 Task: Create a section Lightning Leaders and in the section, add a milestone Business Continuity Management System (BCMS) Implementation in the project BridgeTech
Action: Mouse moved to (326, 447)
Screenshot: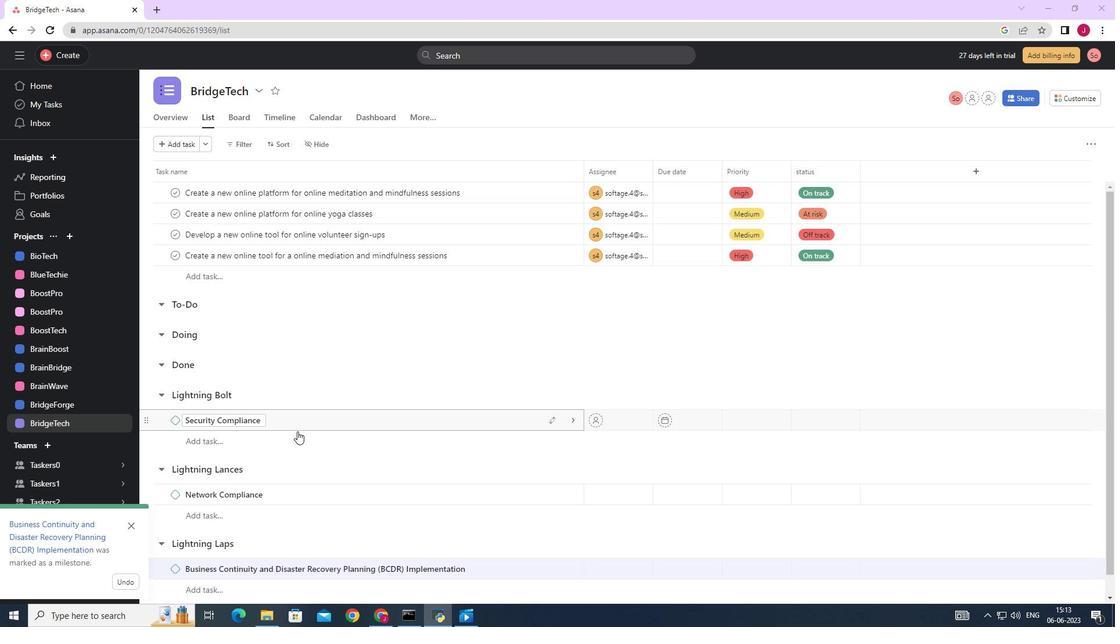 
Action: Mouse scrolled (326, 447) with delta (0, 0)
Screenshot: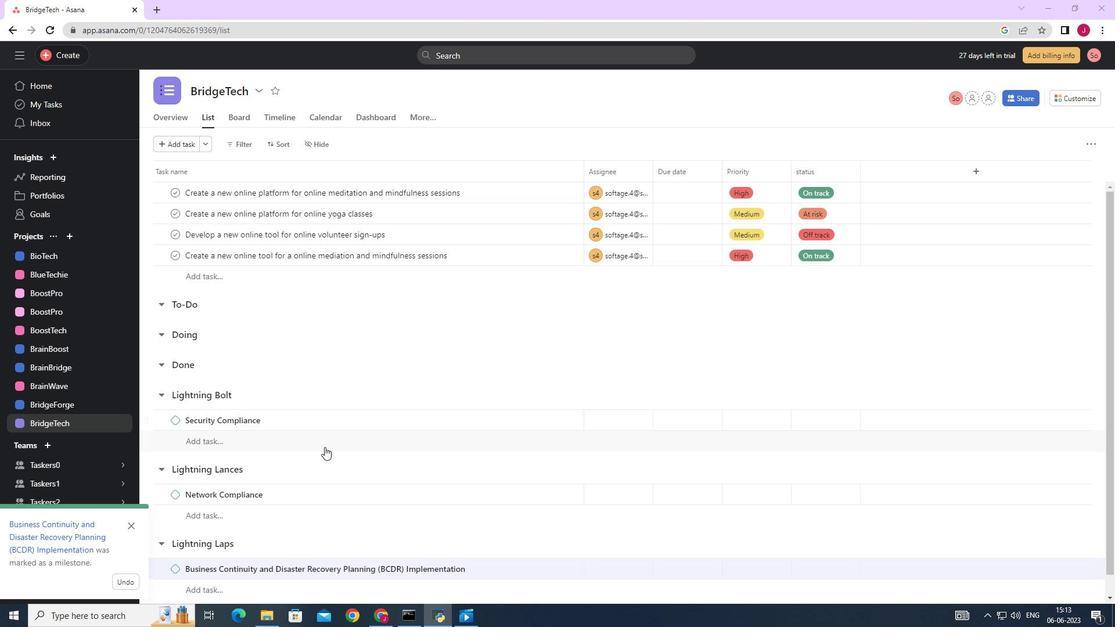 
Action: Mouse scrolled (326, 447) with delta (0, 0)
Screenshot: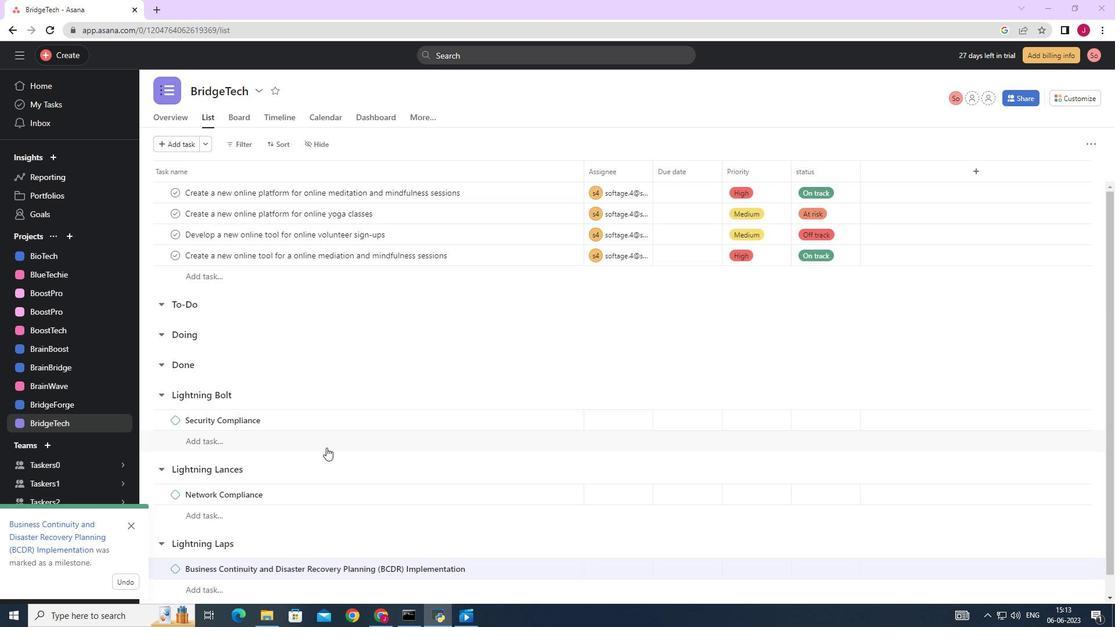 
Action: Mouse scrolled (326, 447) with delta (0, 0)
Screenshot: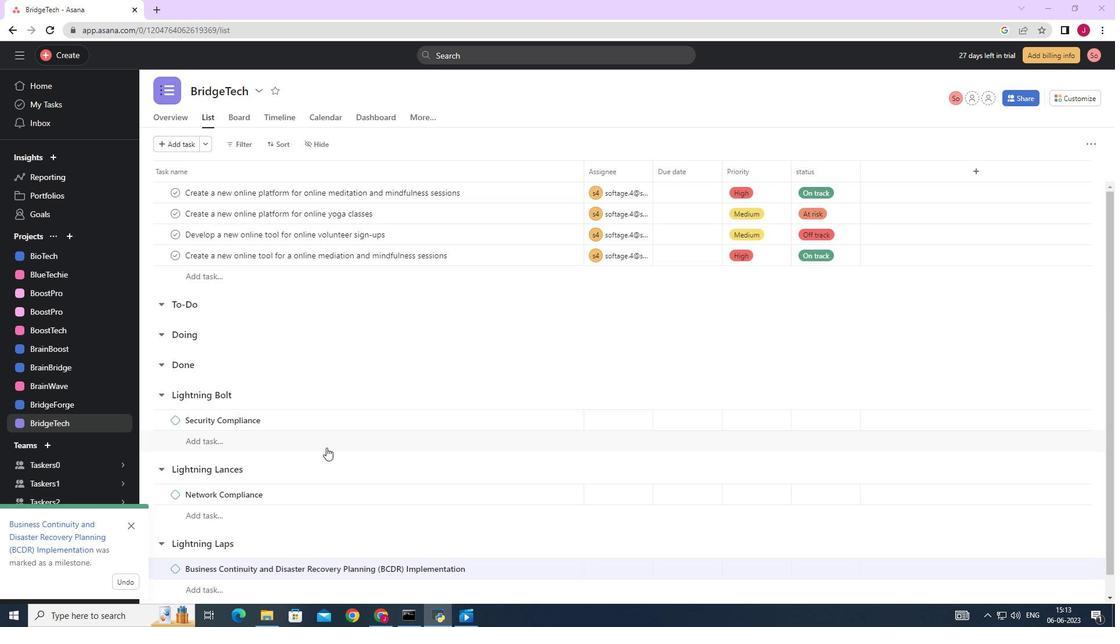 
Action: Mouse scrolled (326, 447) with delta (0, 0)
Screenshot: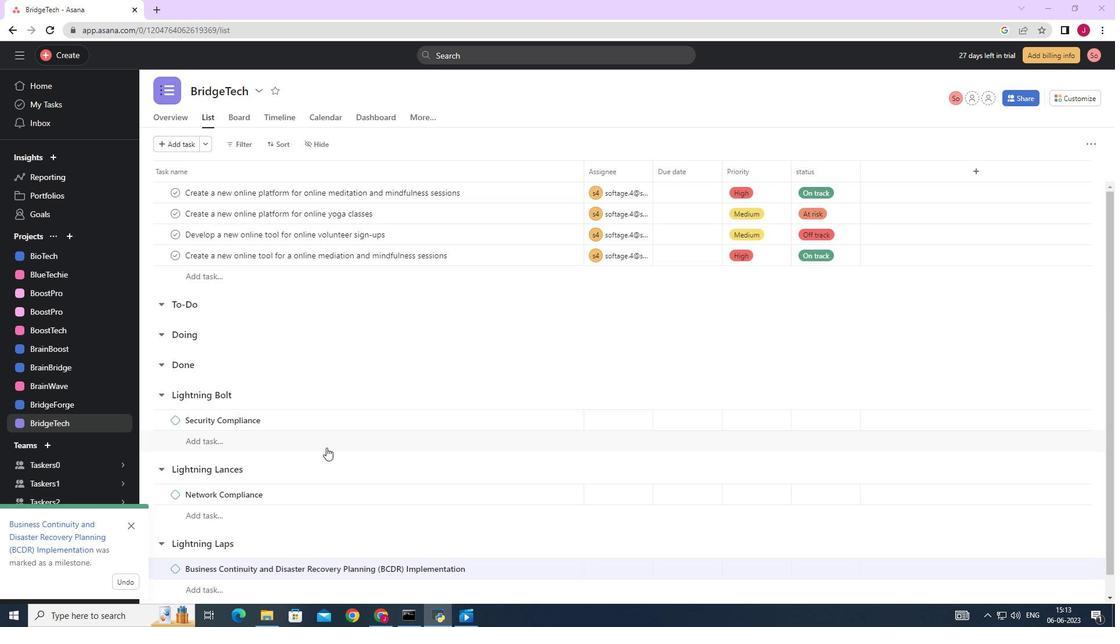 
Action: Mouse moved to (323, 451)
Screenshot: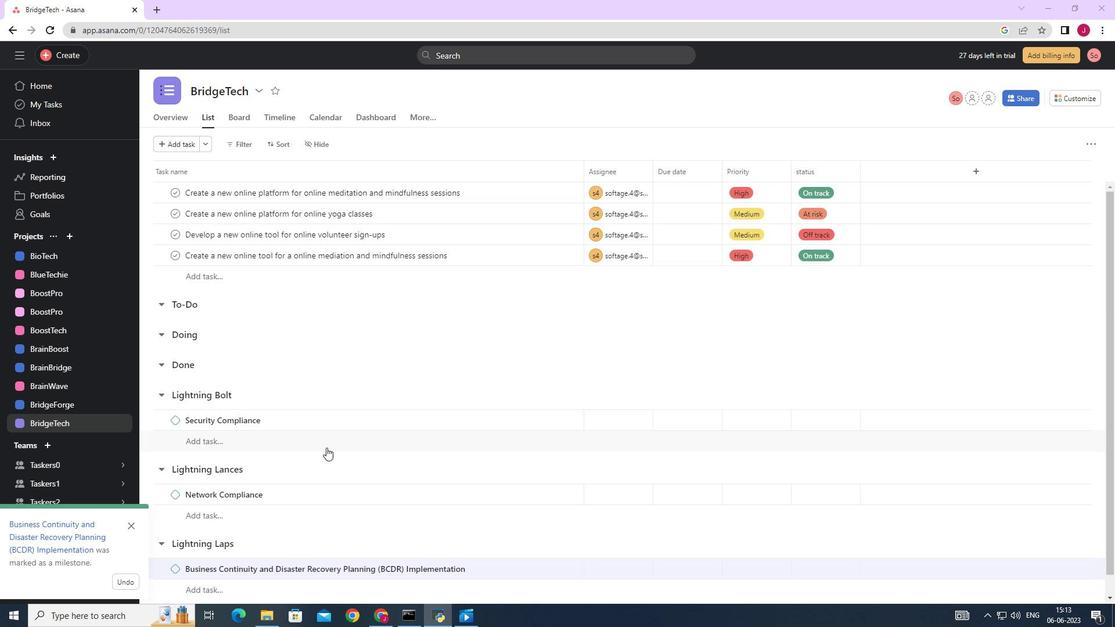 
Action: Mouse scrolled (325, 449) with delta (0, 0)
Screenshot: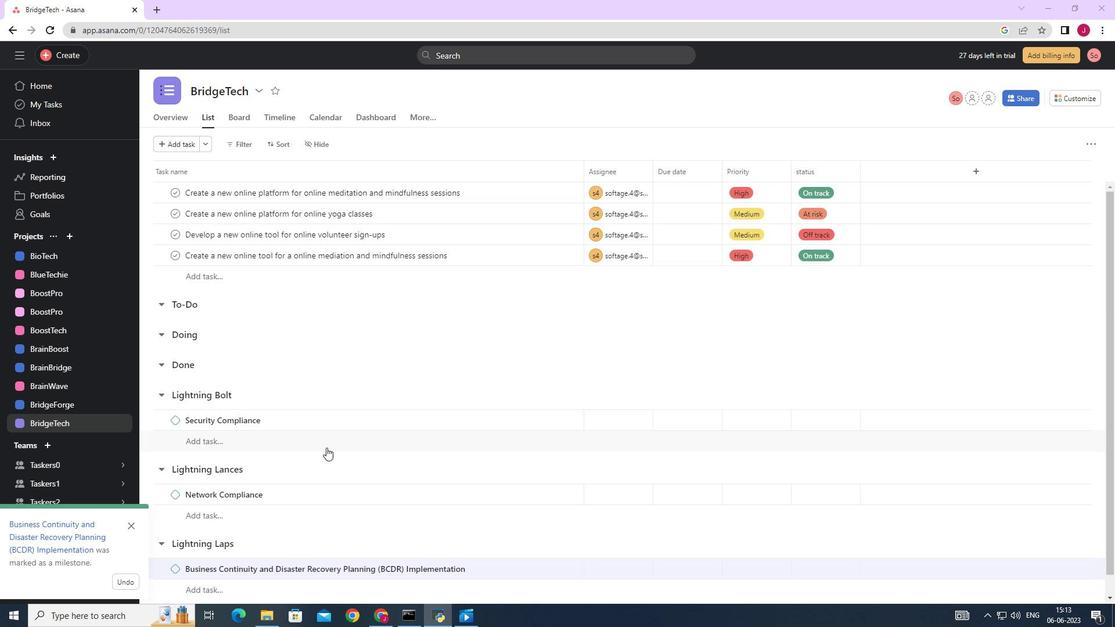 
Action: Mouse moved to (132, 526)
Screenshot: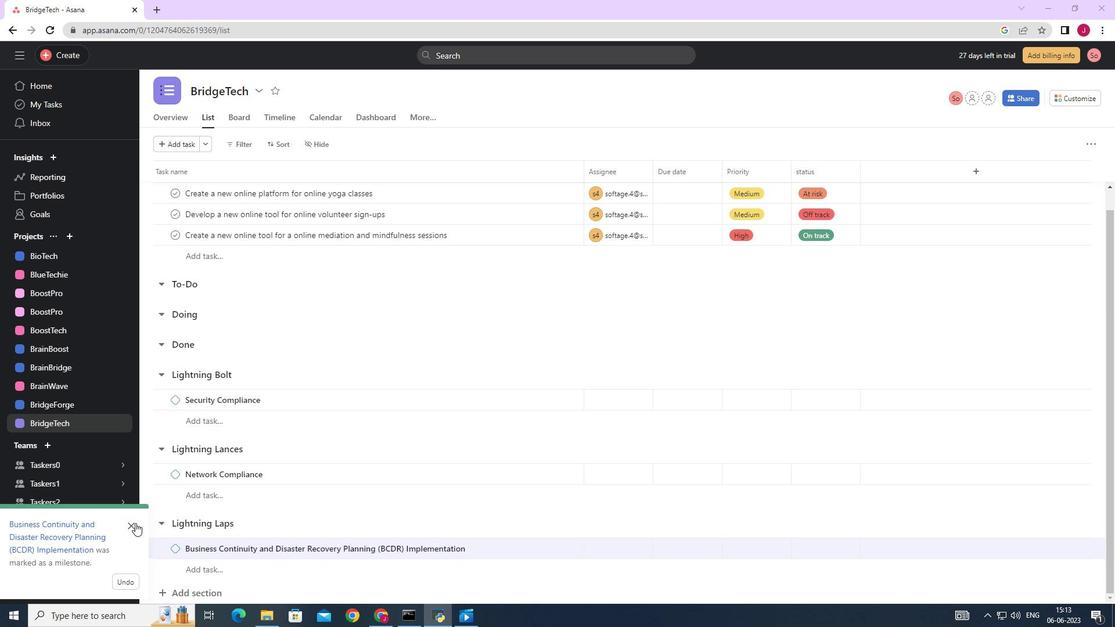 
Action: Mouse pressed left at (132, 526)
Screenshot: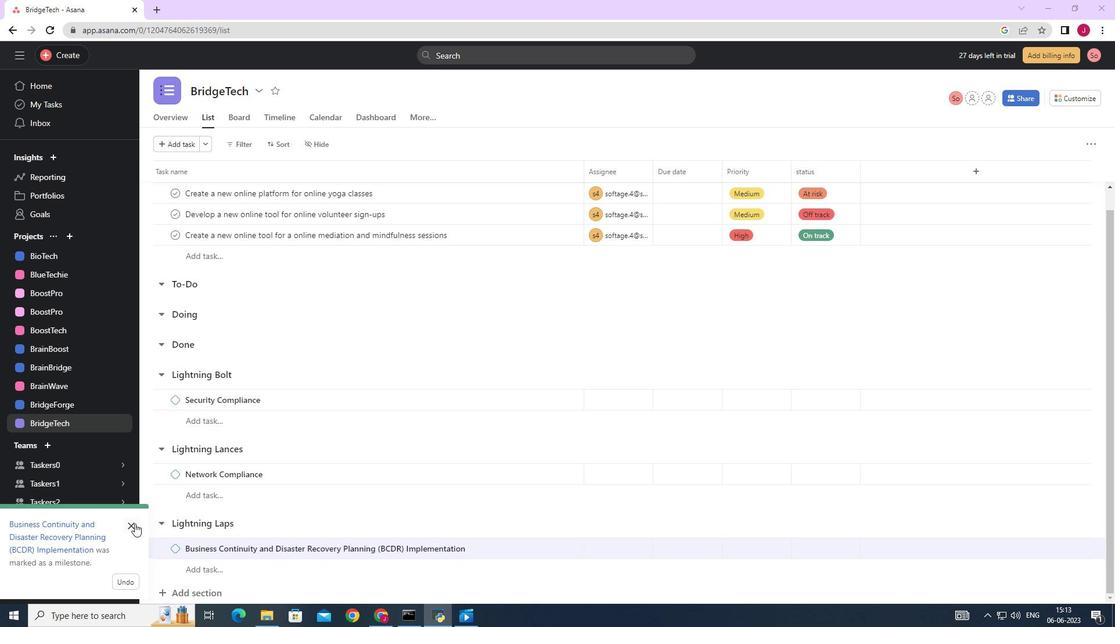 
Action: Mouse moved to (293, 447)
Screenshot: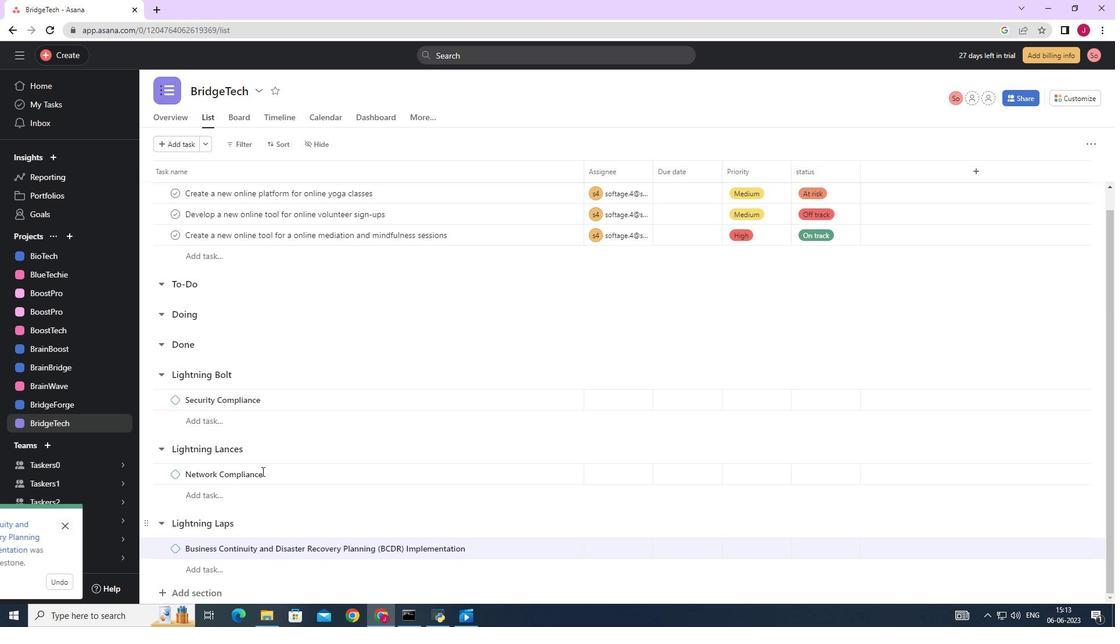 
Action: Mouse scrolled (293, 446) with delta (0, 0)
Screenshot: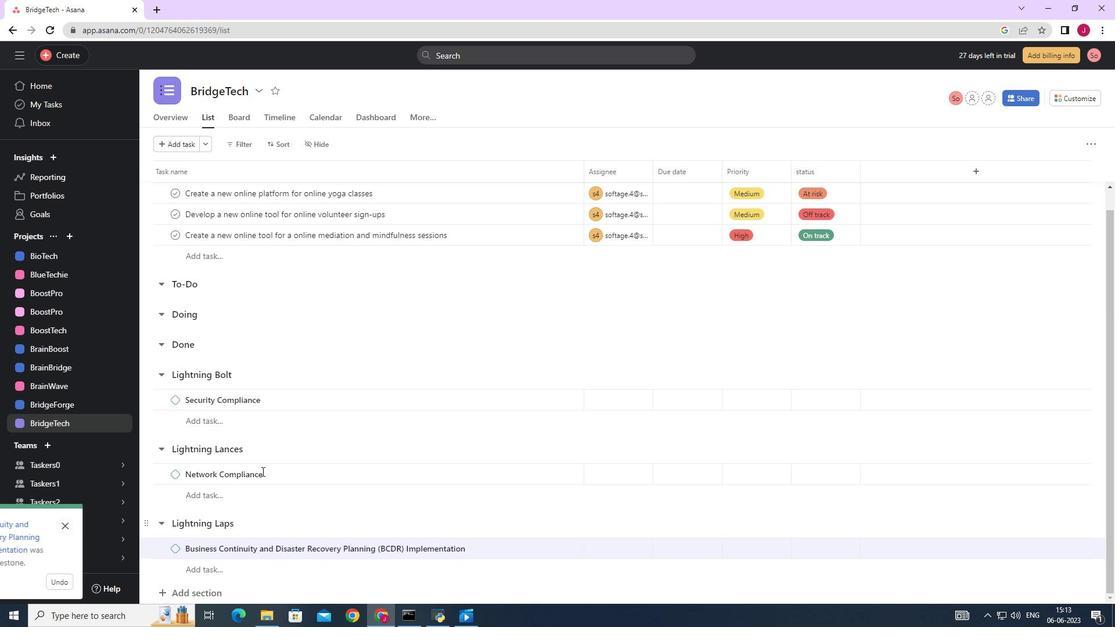 
Action: Mouse scrolled (293, 446) with delta (0, 0)
Screenshot: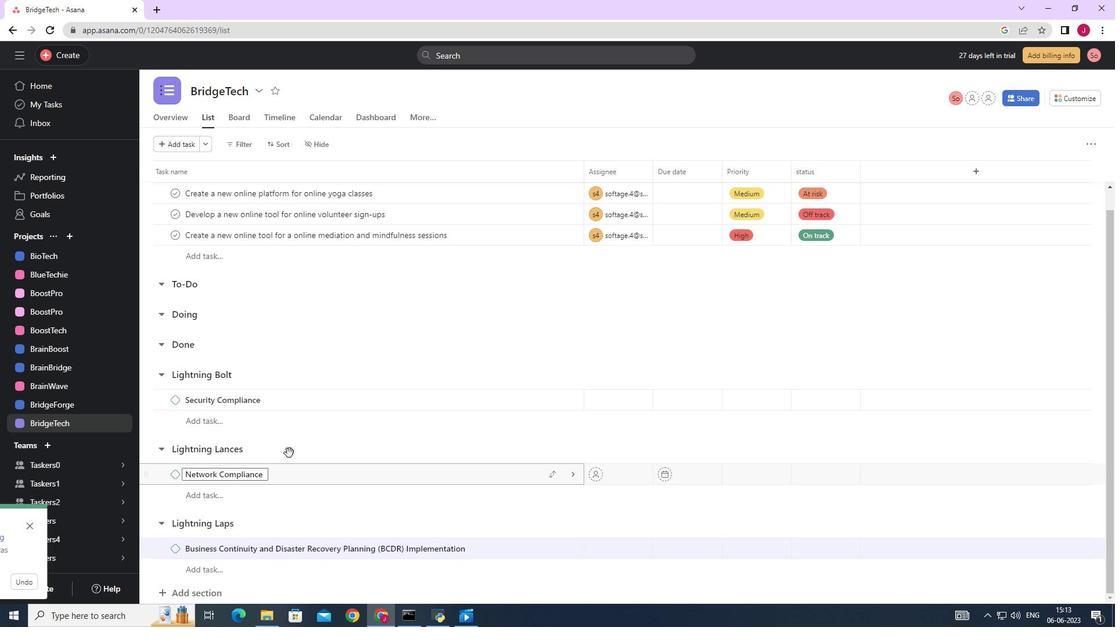 
Action: Mouse scrolled (293, 446) with delta (0, 0)
Screenshot: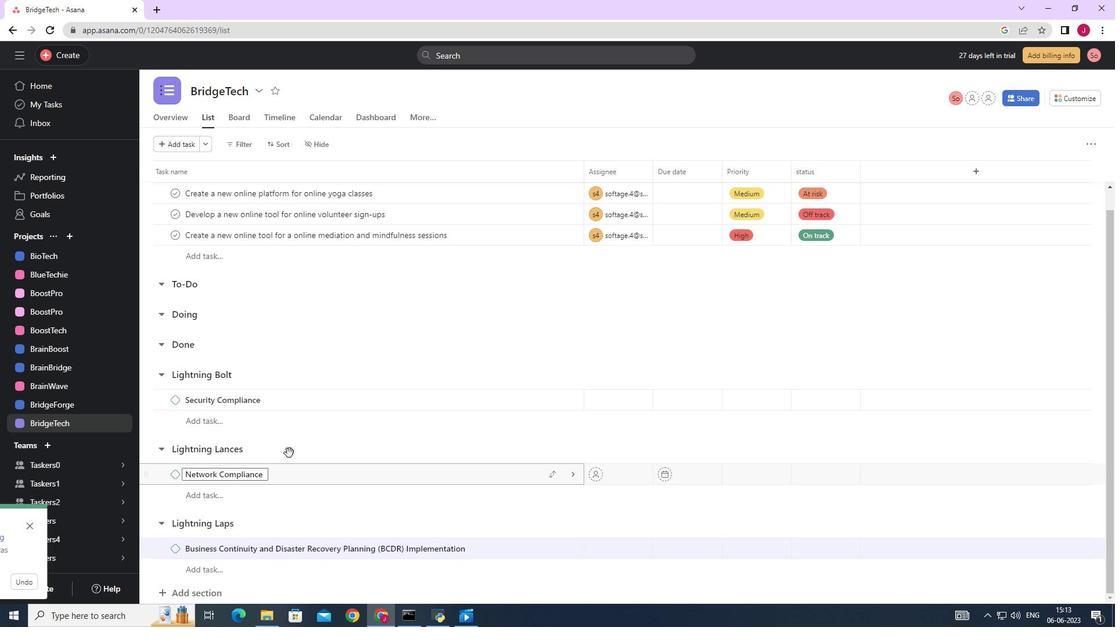 
Action: Mouse scrolled (293, 446) with delta (0, 0)
Screenshot: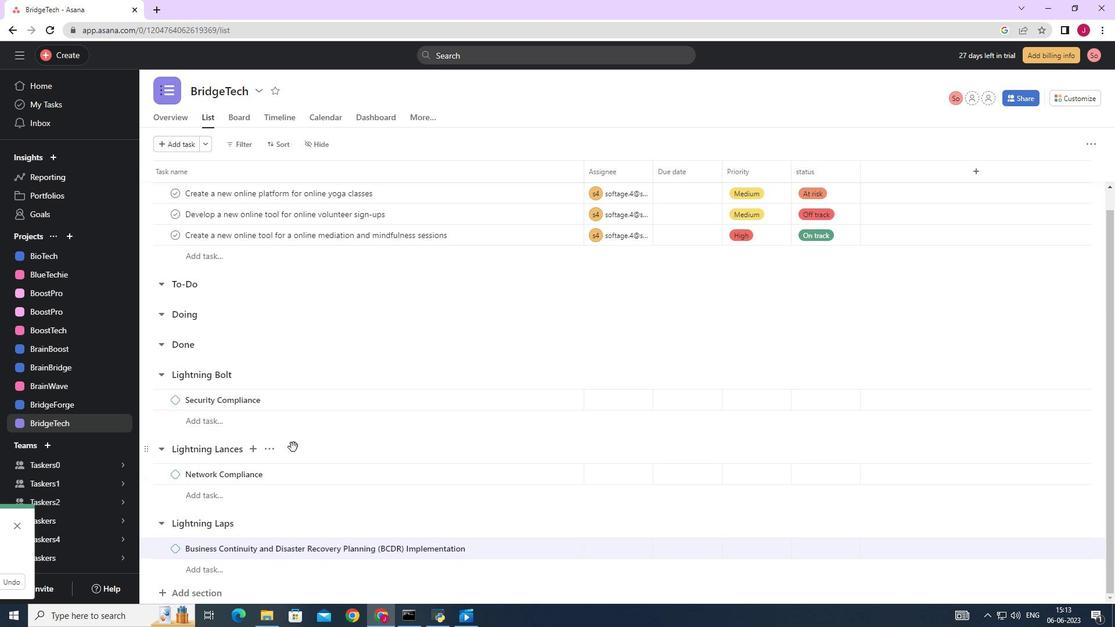 
Action: Mouse scrolled (293, 446) with delta (0, 0)
Screenshot: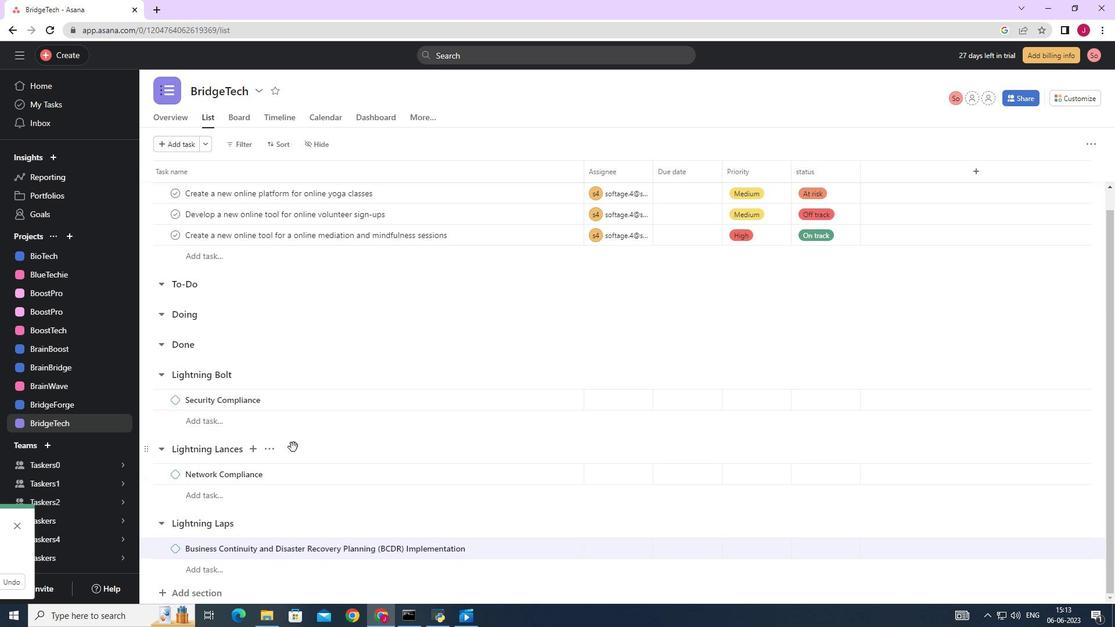 
Action: Mouse scrolled (293, 446) with delta (0, 0)
Screenshot: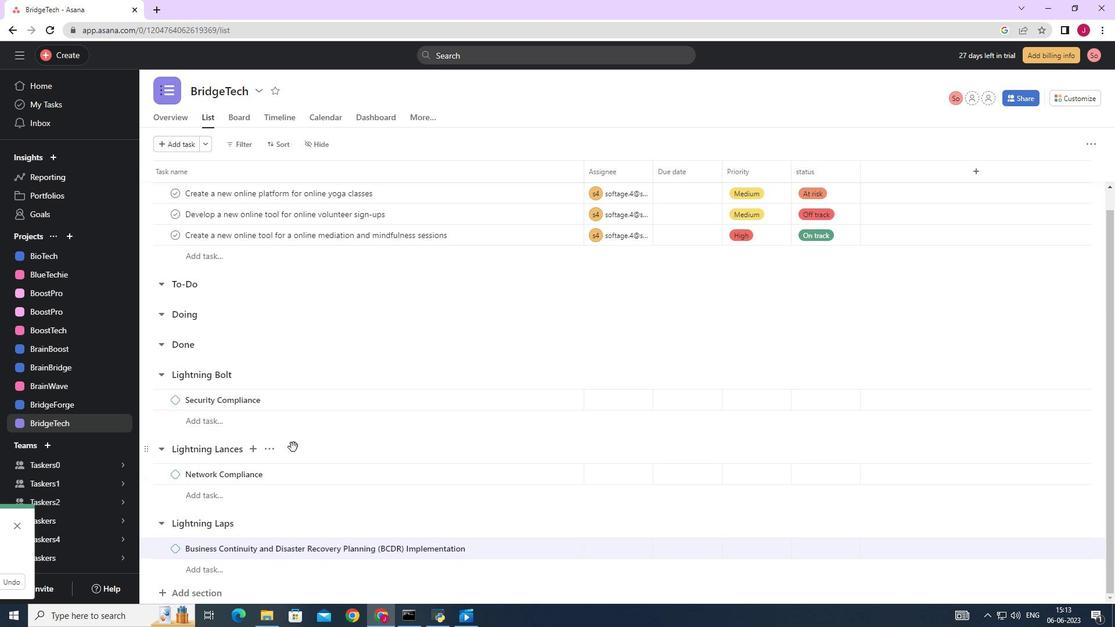 
Action: Mouse moved to (285, 434)
Screenshot: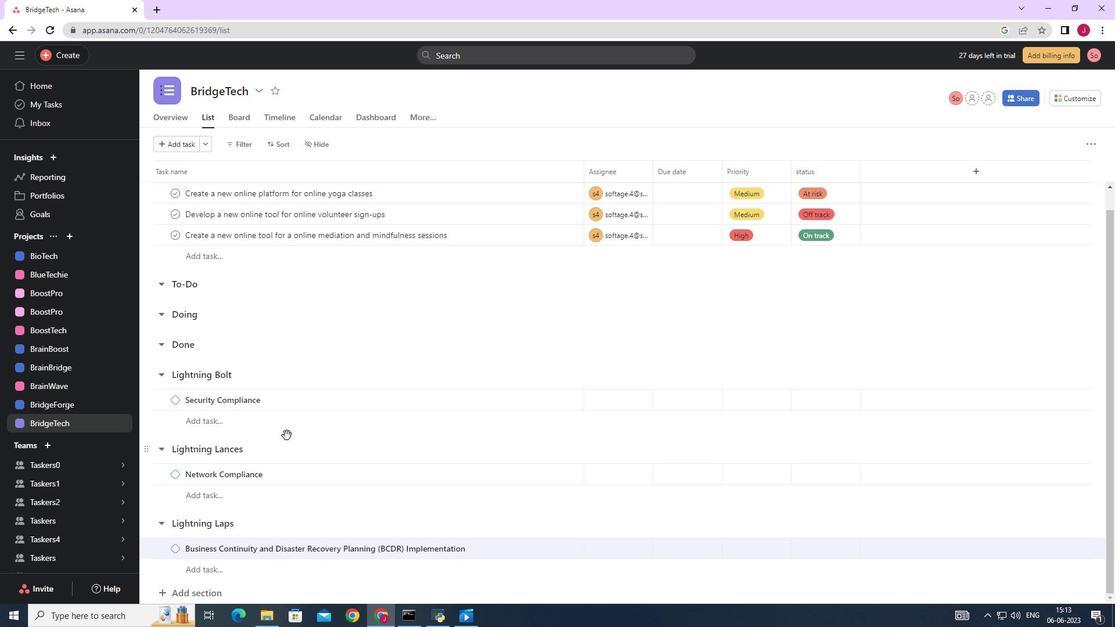 
Action: Mouse scrolled (285, 433) with delta (0, 0)
Screenshot: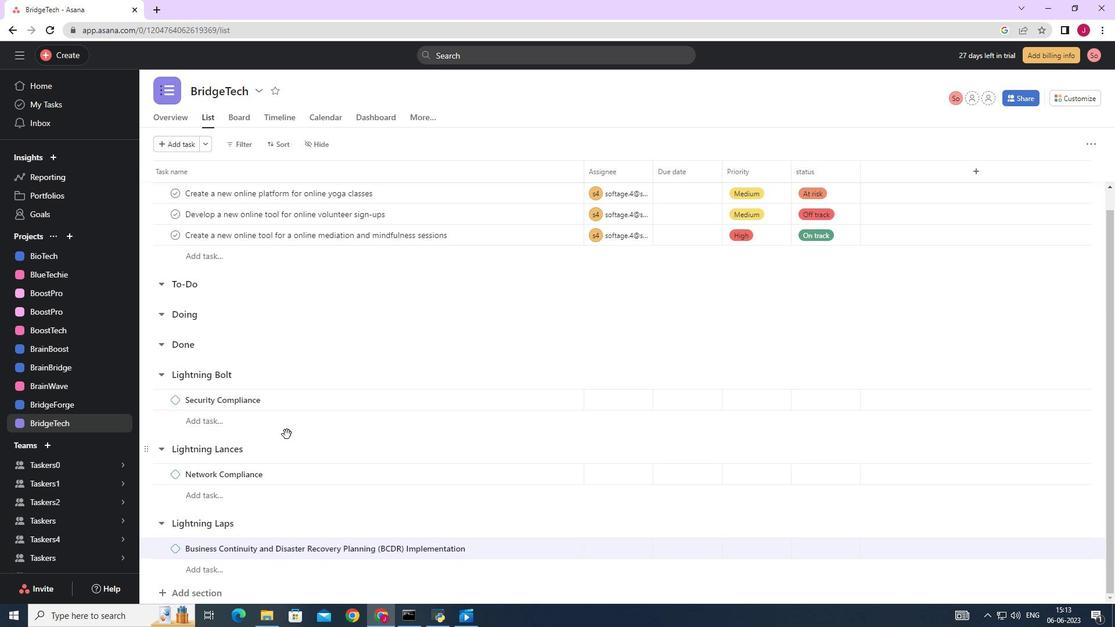 
Action: Mouse moved to (274, 454)
Screenshot: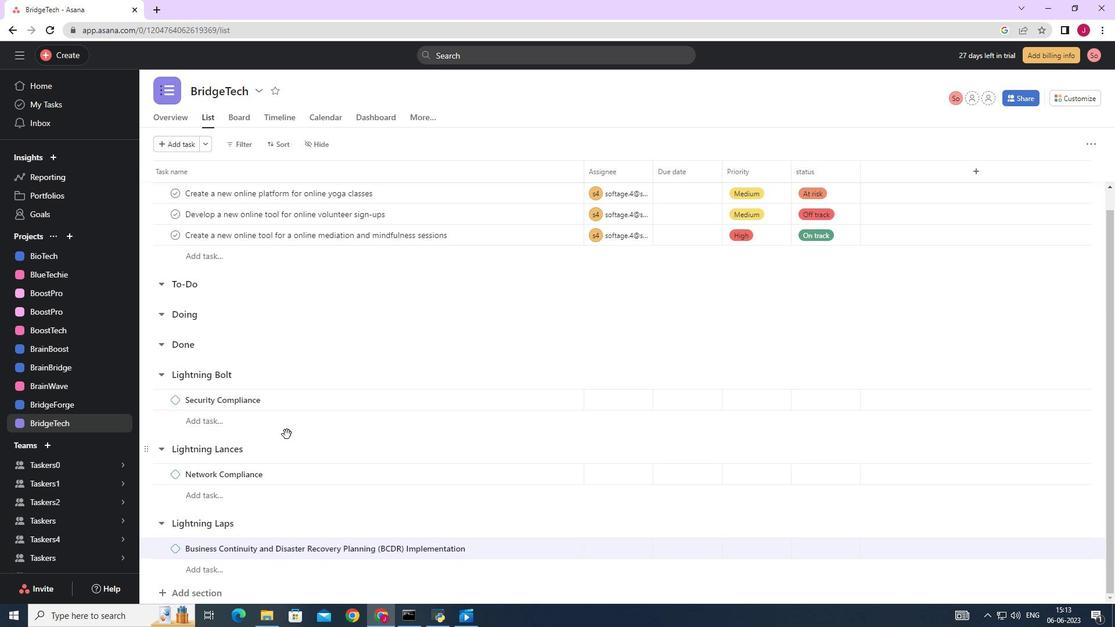 
Action: Mouse scrolled (282, 436) with delta (0, 0)
Screenshot: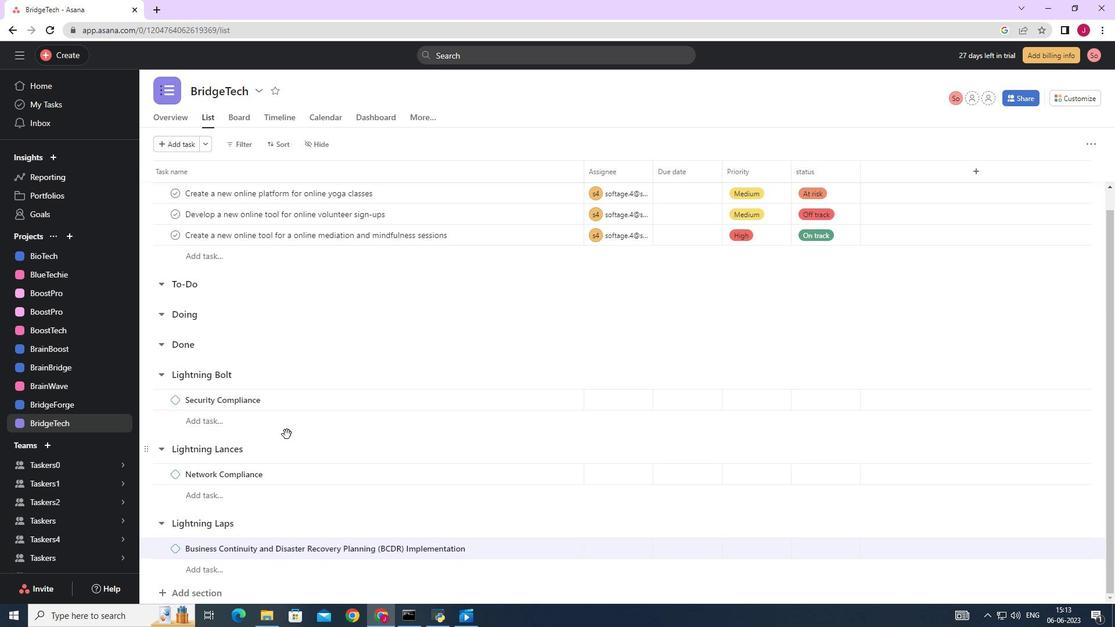 
Action: Mouse moved to (273, 456)
Screenshot: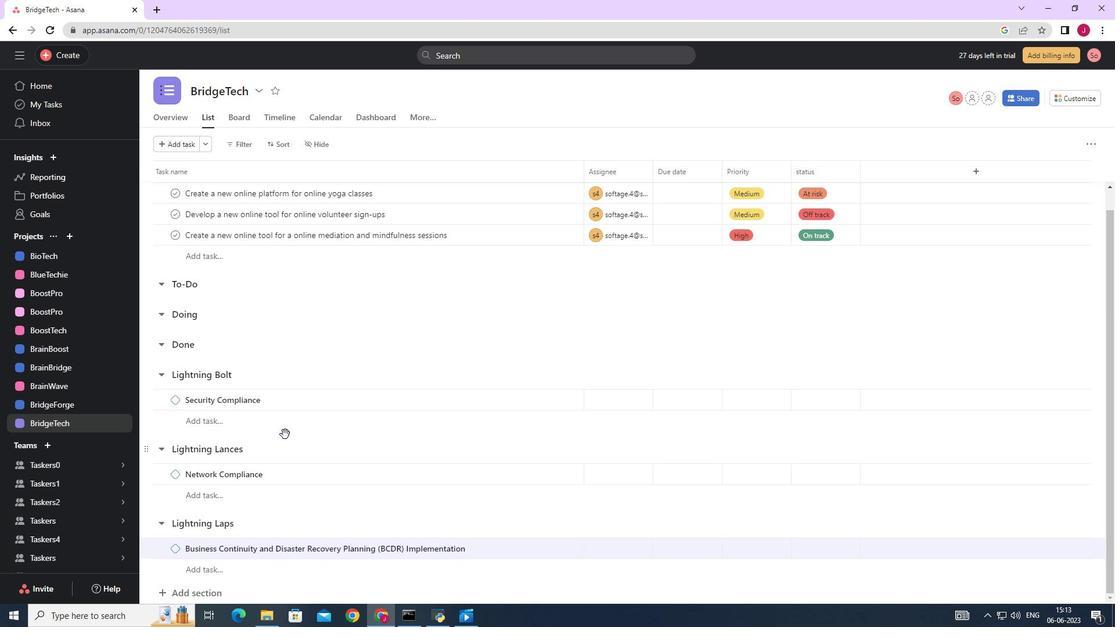 
Action: Mouse scrolled (281, 440) with delta (0, 0)
Screenshot: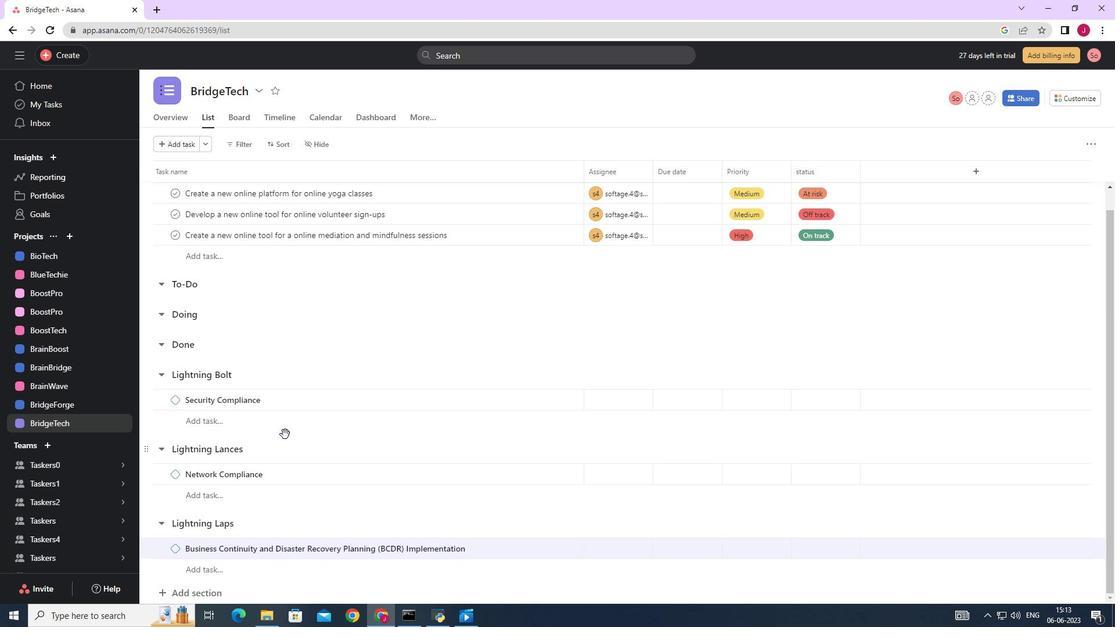 
Action: Mouse moved to (271, 459)
Screenshot: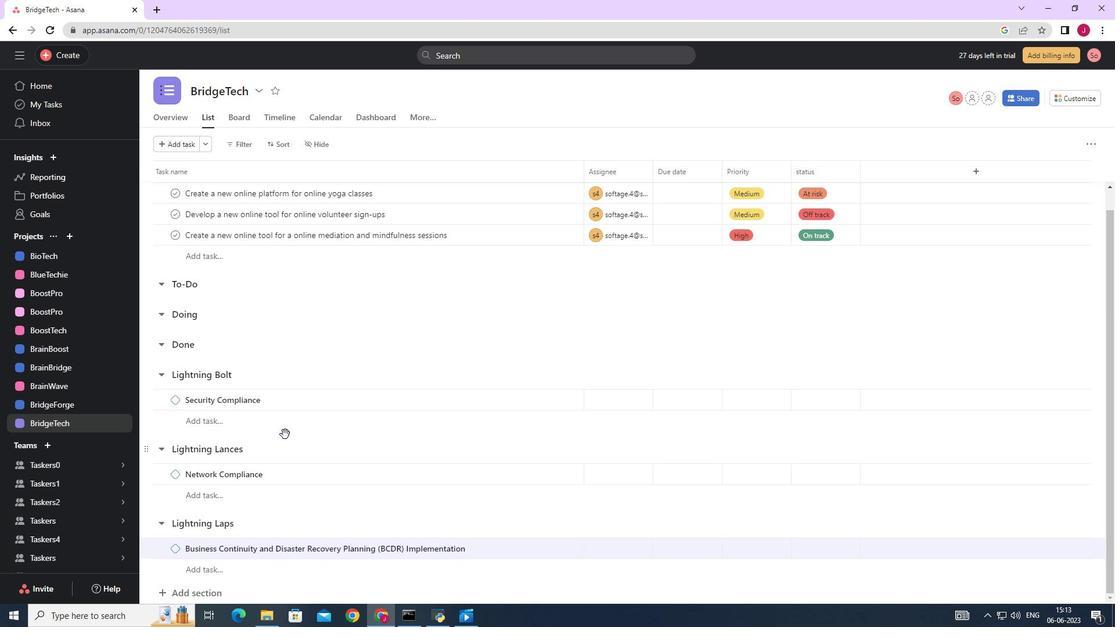 
Action: Mouse scrolled (278, 447) with delta (0, 0)
Screenshot: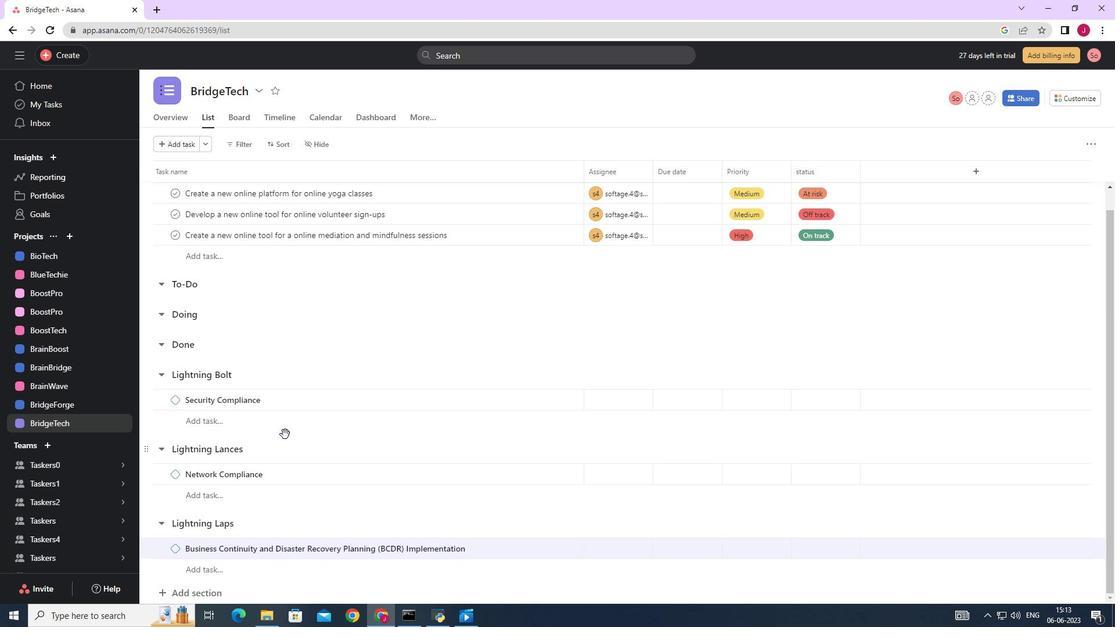 
Action: Mouse moved to (206, 589)
Screenshot: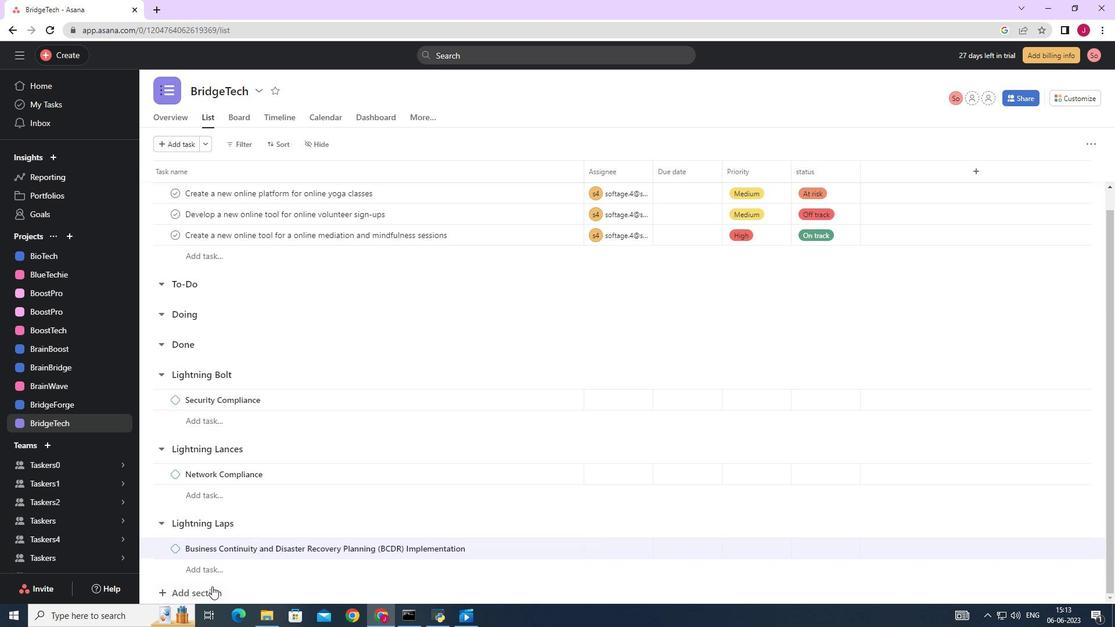 
Action: Mouse pressed left at (206, 589)
Screenshot: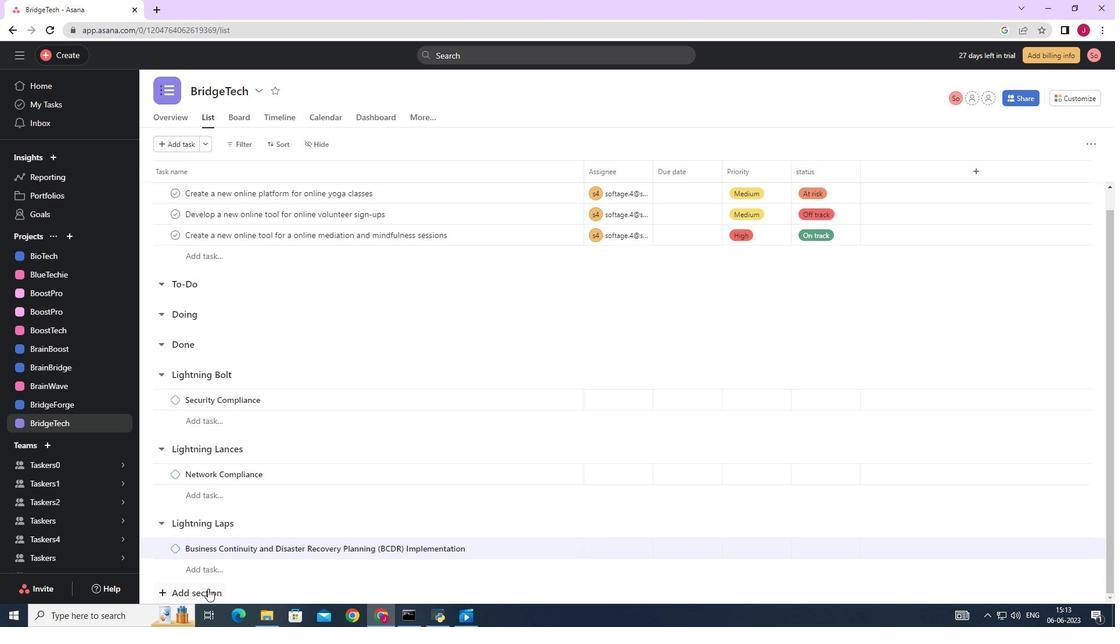 
Action: Mouse moved to (212, 554)
Screenshot: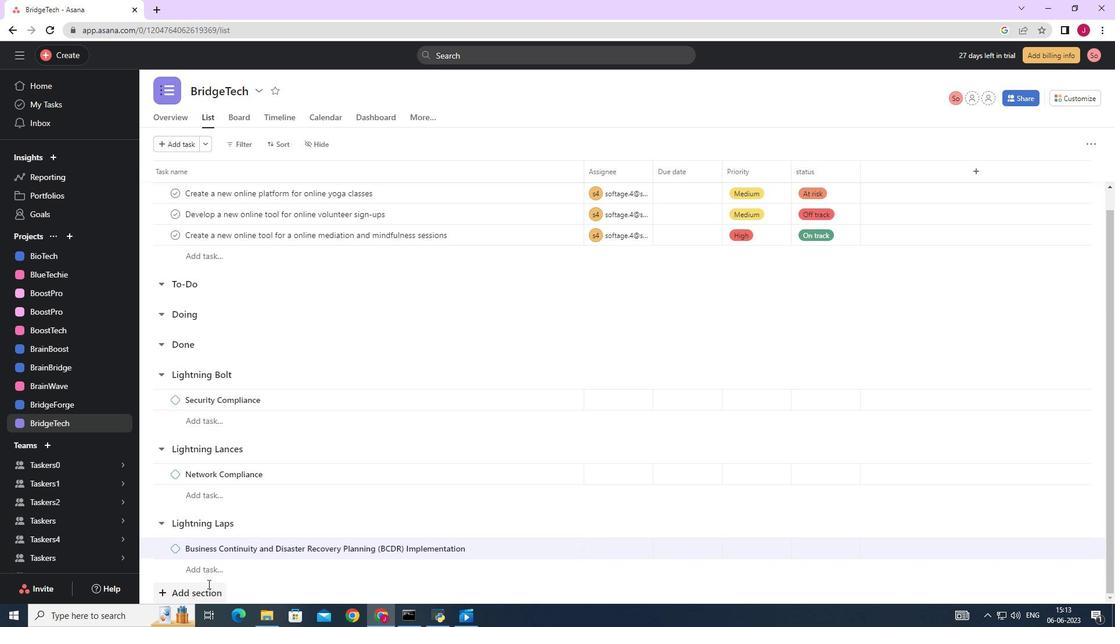 
Action: Mouse scrolled (212, 554) with delta (0, 0)
Screenshot: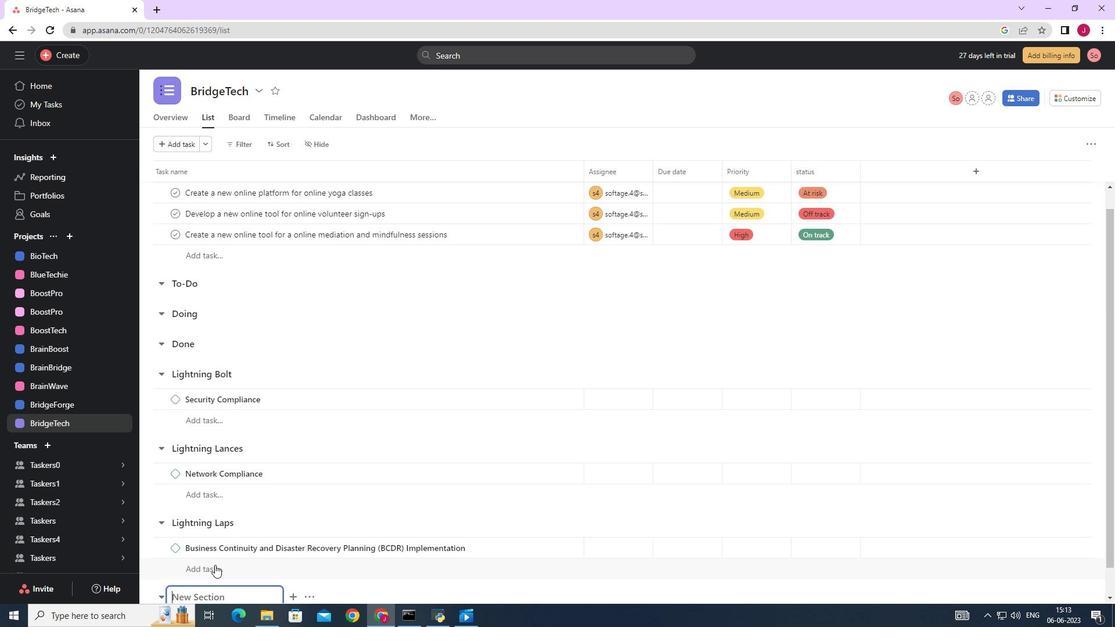 
Action: Mouse scrolled (212, 554) with delta (0, 0)
Screenshot: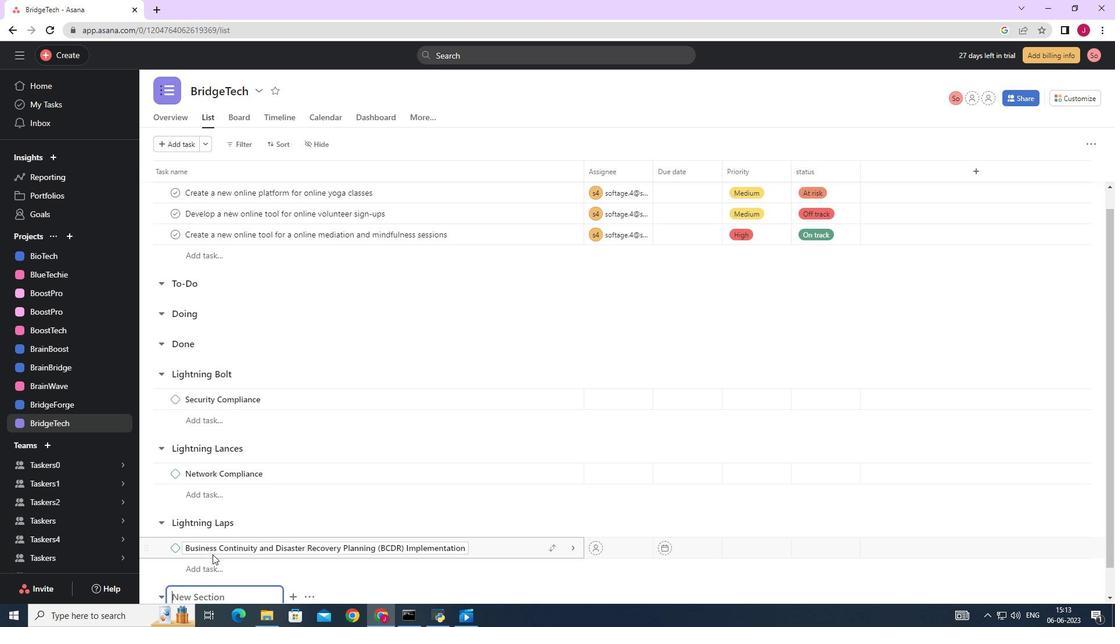 
Action: Mouse scrolled (212, 554) with delta (0, 0)
Screenshot: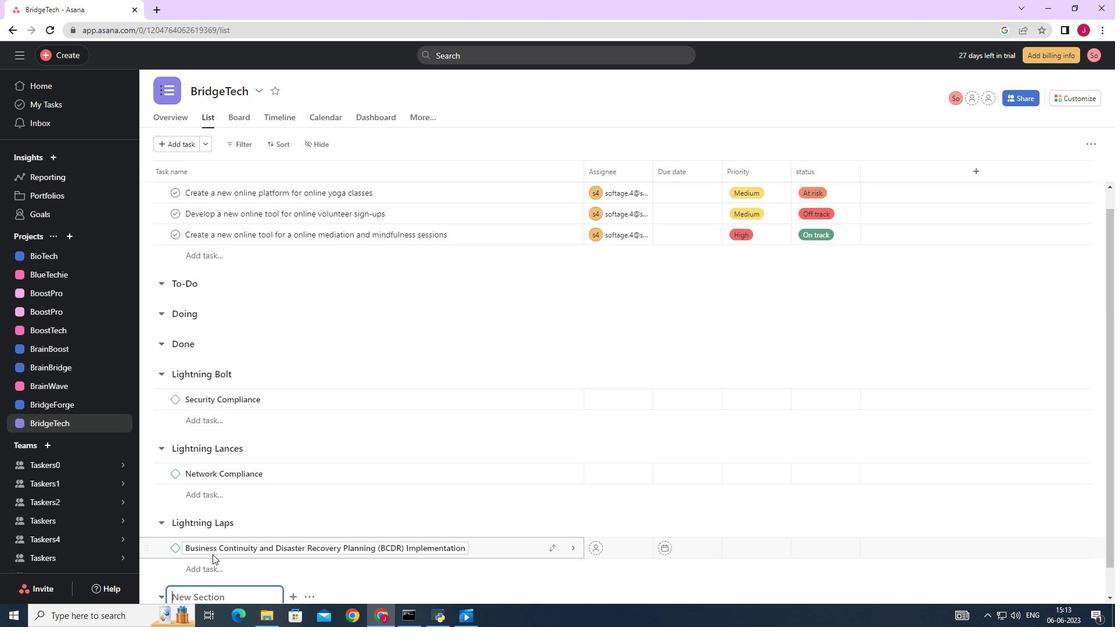 
Action: Mouse scrolled (212, 554) with delta (0, 0)
Screenshot: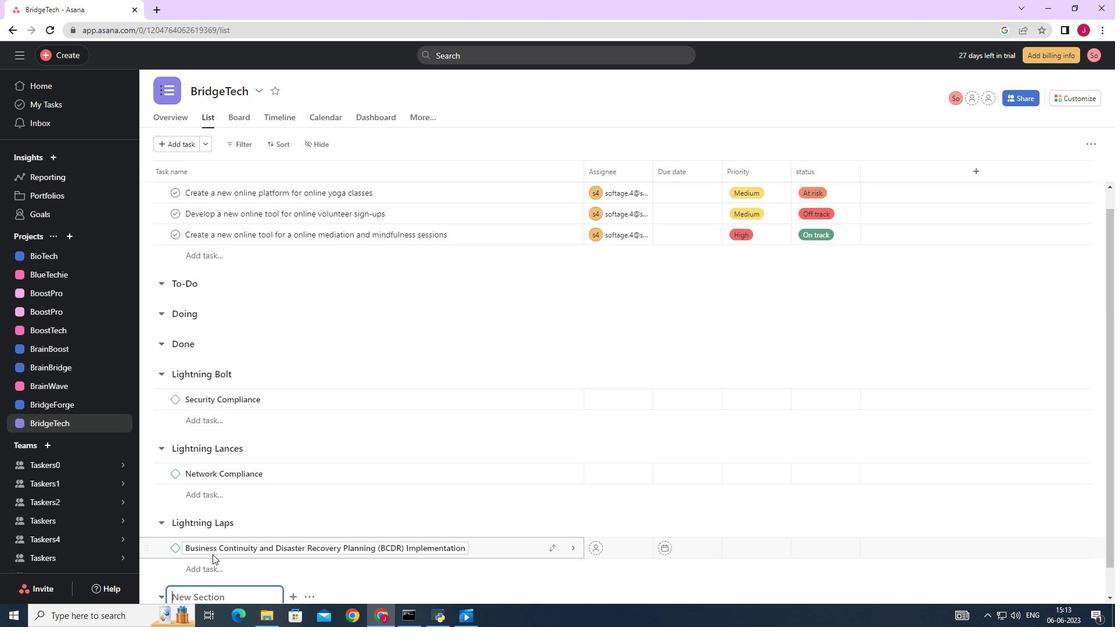 
Action: Mouse scrolled (212, 554) with delta (0, 0)
Screenshot: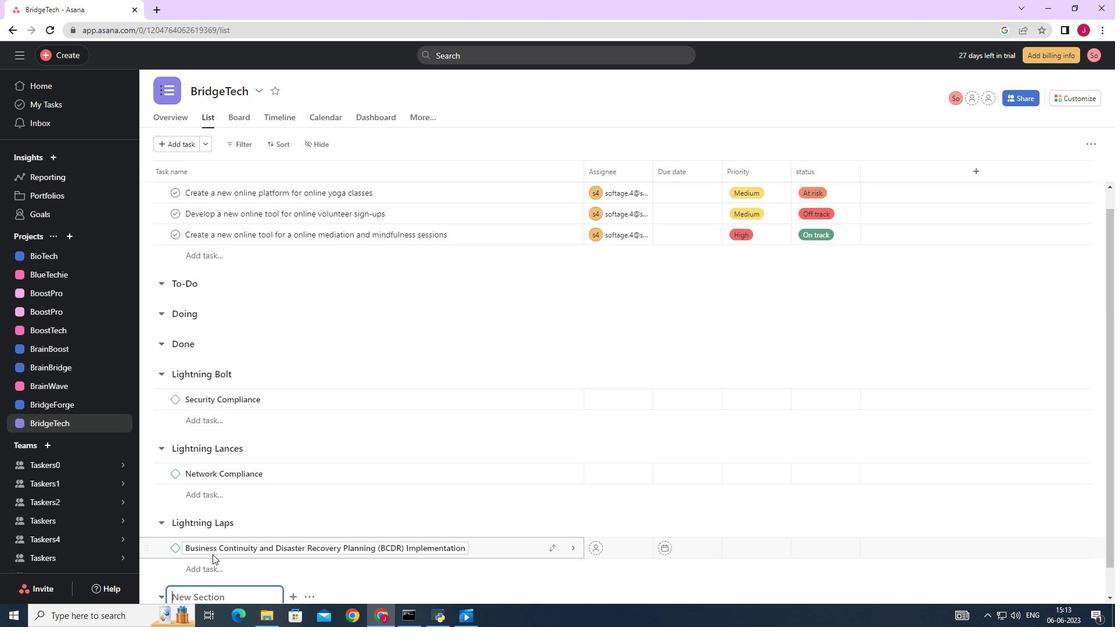 
Action: Mouse scrolled (212, 554) with delta (0, 0)
Screenshot: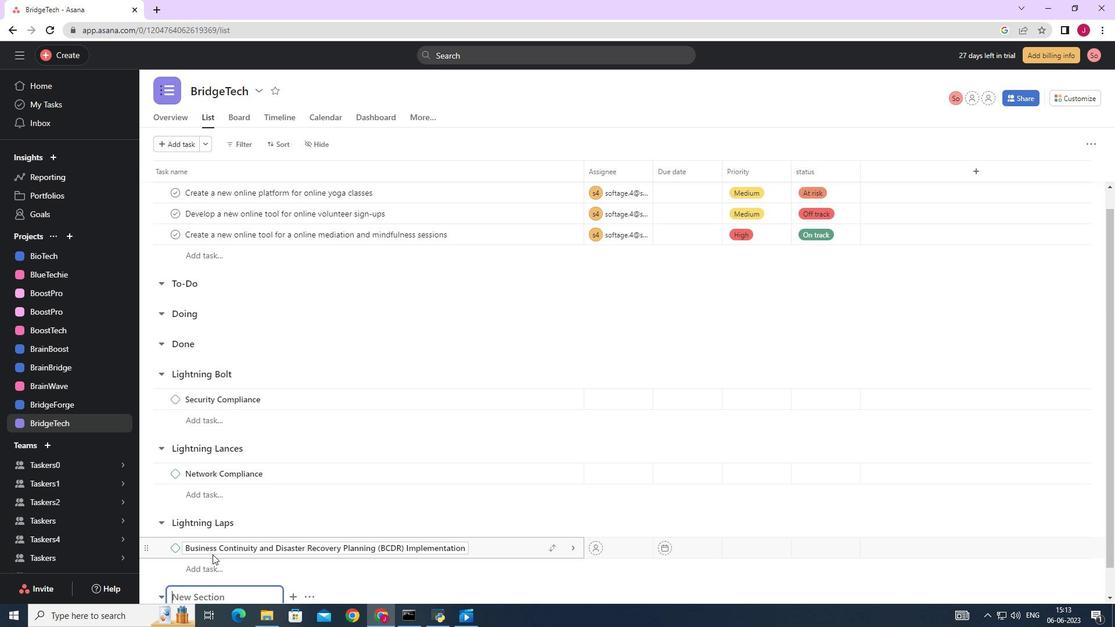 
Action: Mouse moved to (216, 568)
Screenshot: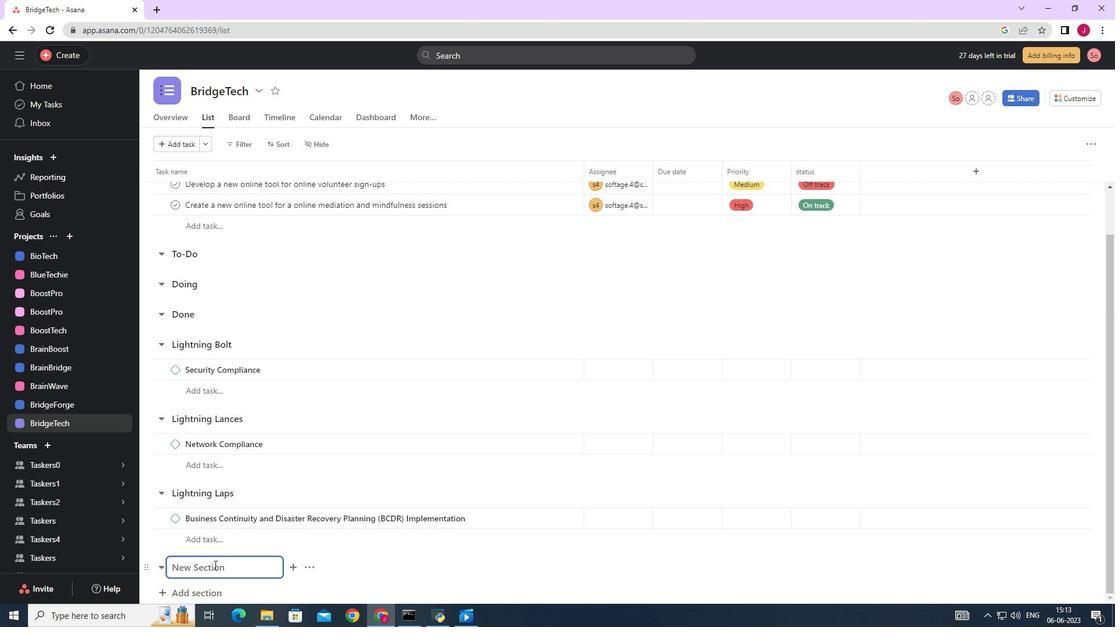 
Action: Mouse pressed left at (216, 568)
Screenshot: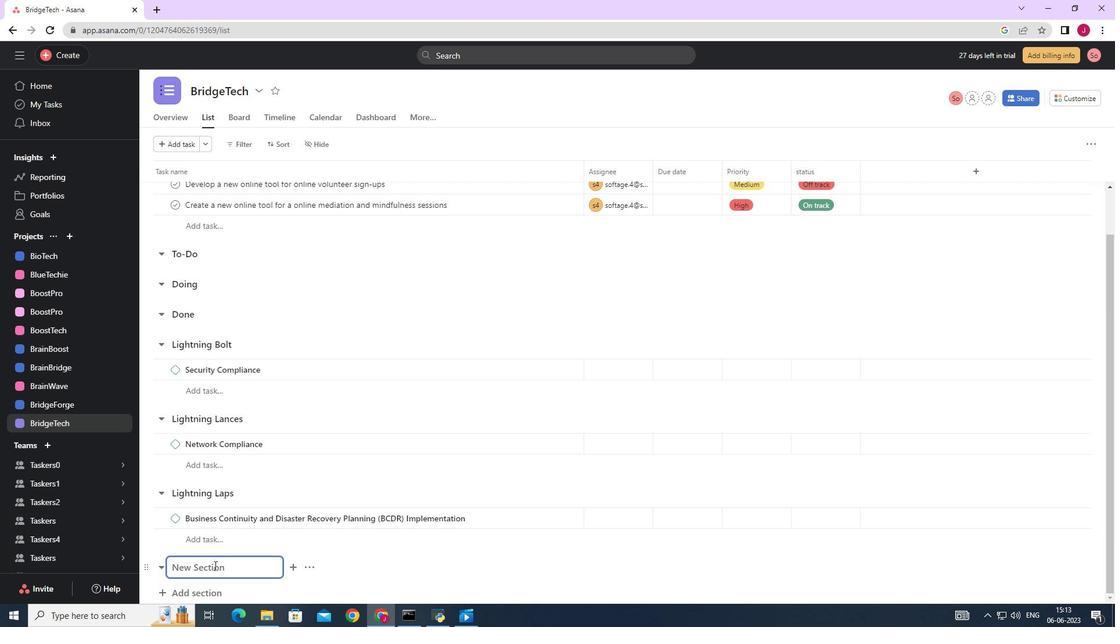 
Action: Key pressed <Key.caps_lock>L<Key.caps_lock>ightning<Key.space><Key.caps_lock>L<Key.caps_lock>eaders<Key.space><Key.enter><Key.caps_lock>B<Key.caps_lock>usiness<Key.space><Key.caps_lock>C<Key.caps_lock>ontinuity<Key.space><Key.caps_lock>M<Key.caps_lock>anagement<Key.space><Key.caps_lock>S<Key.caps_lock>ystem<Key.space><Key.shift_r>(<Key.caps_lock>BCMS<Key.shift_r>)<Key.space>I<Key.caps_lock>mplementation<Key.space>
Screenshot: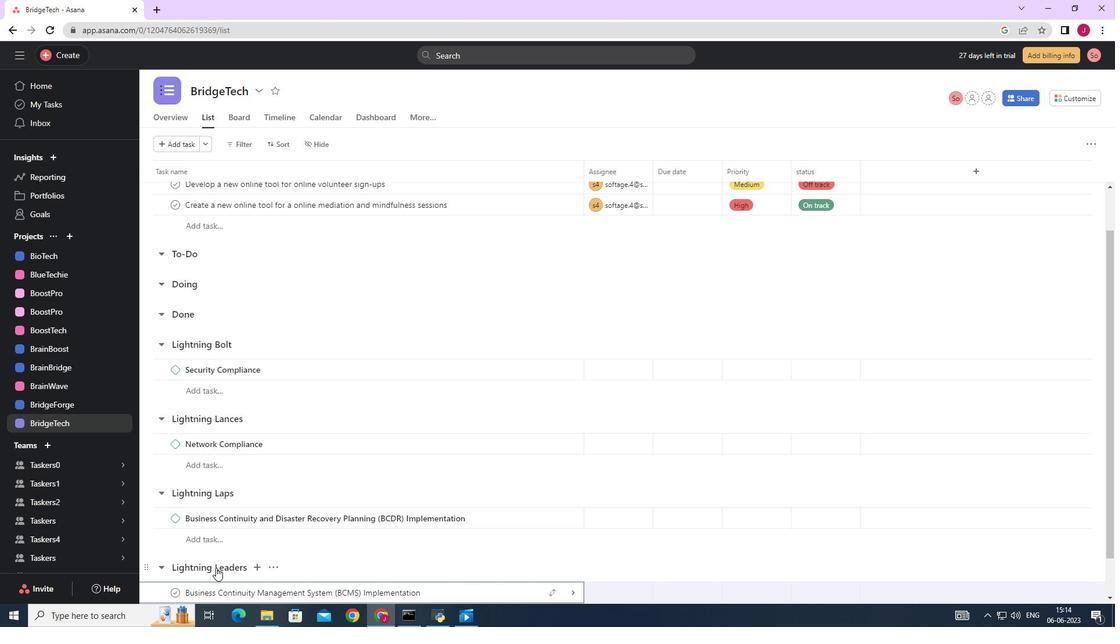 
Action: Mouse moved to (570, 592)
Screenshot: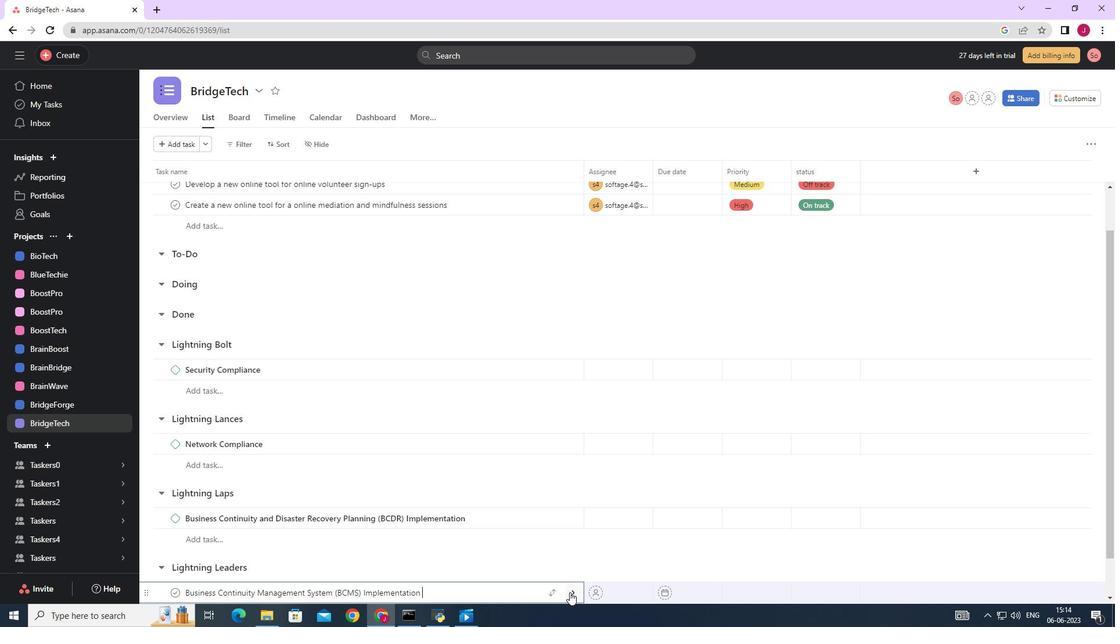 
Action: Mouse pressed left at (570, 592)
Screenshot: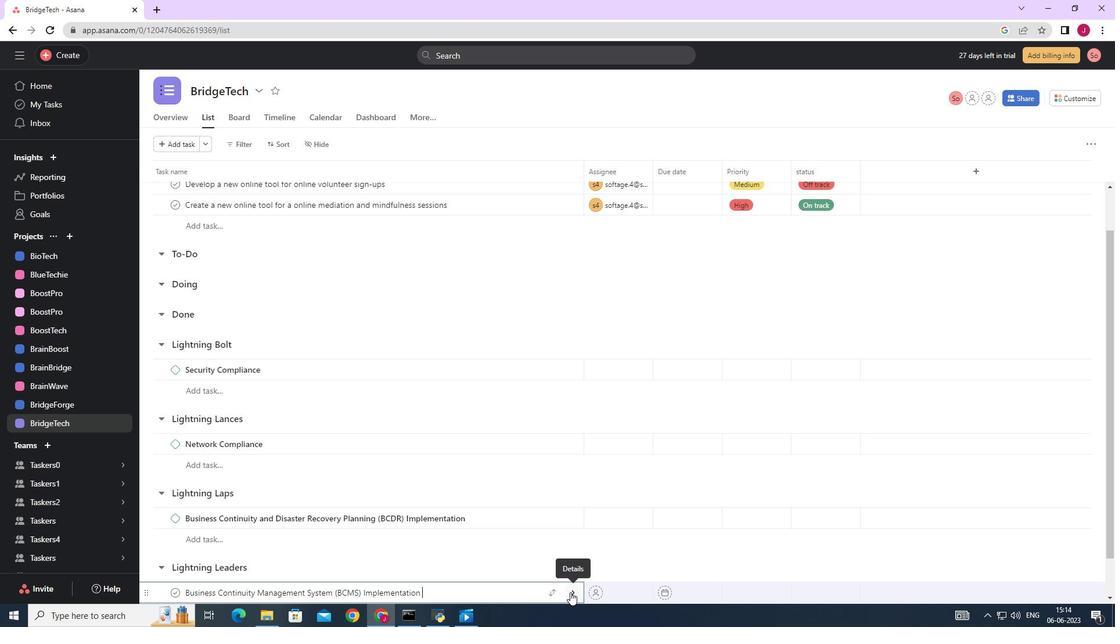 
Action: Mouse moved to (1073, 145)
Screenshot: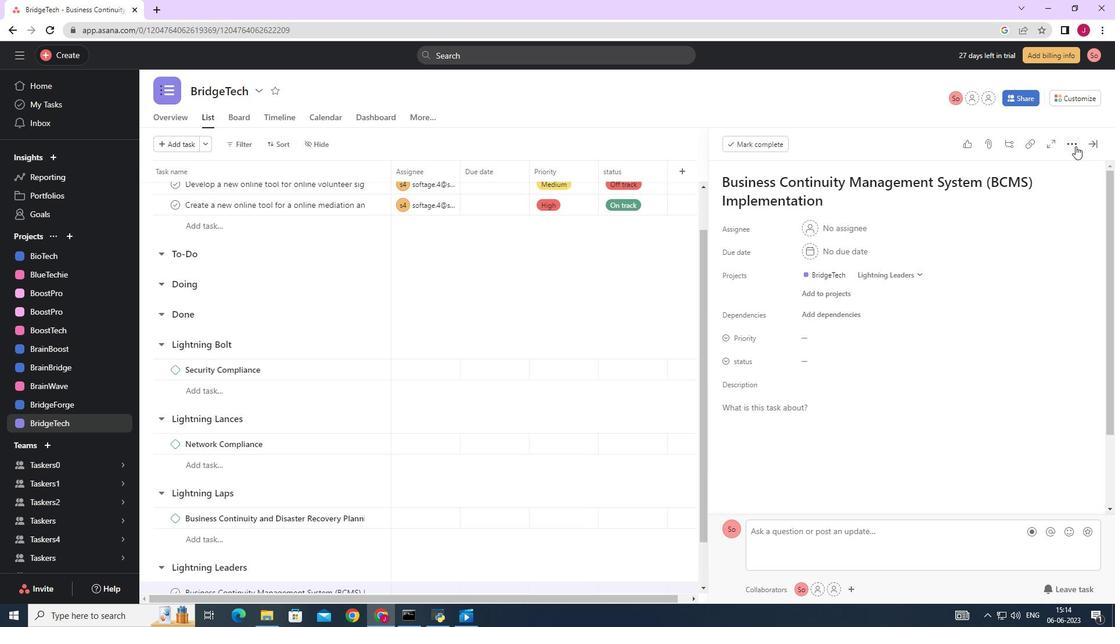 
Action: Mouse pressed left at (1073, 145)
Screenshot: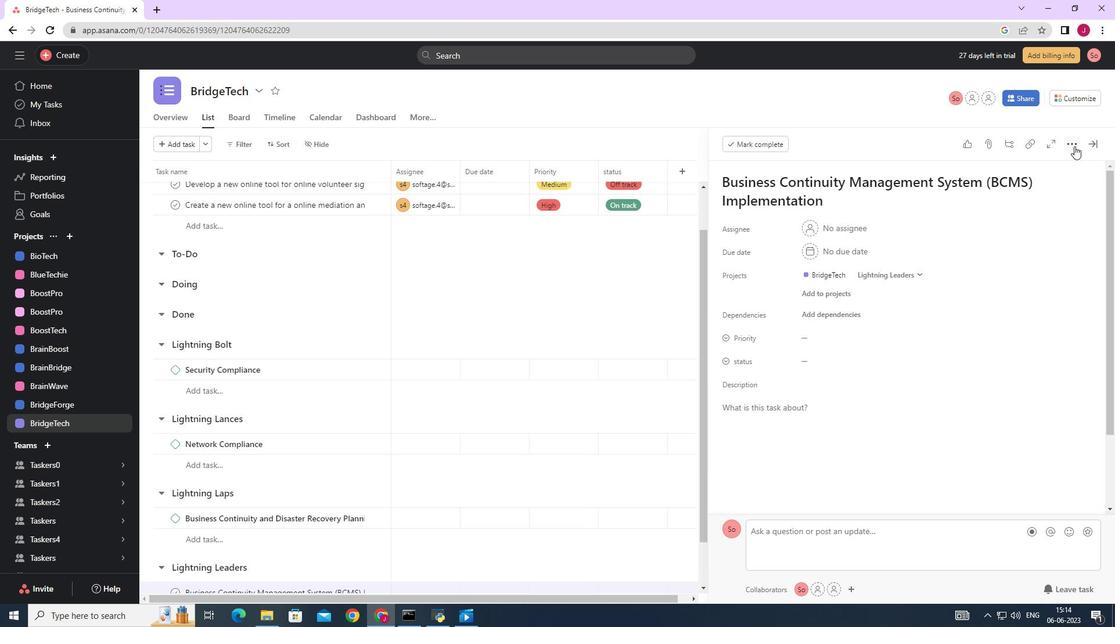 
Action: Mouse moved to (984, 187)
Screenshot: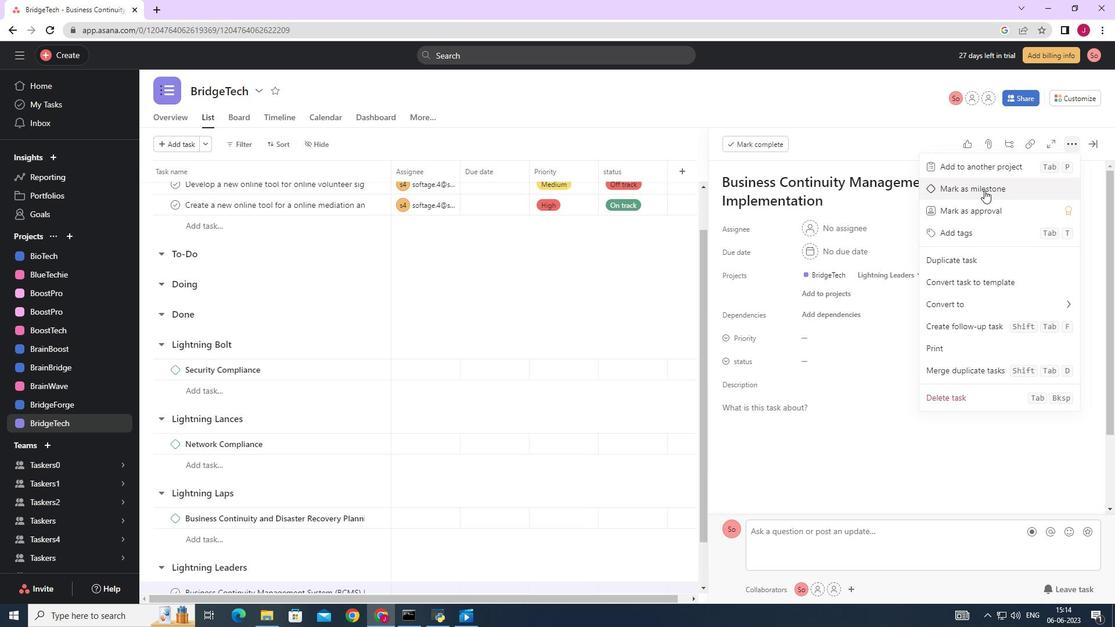 
Action: Mouse pressed left at (984, 187)
Screenshot: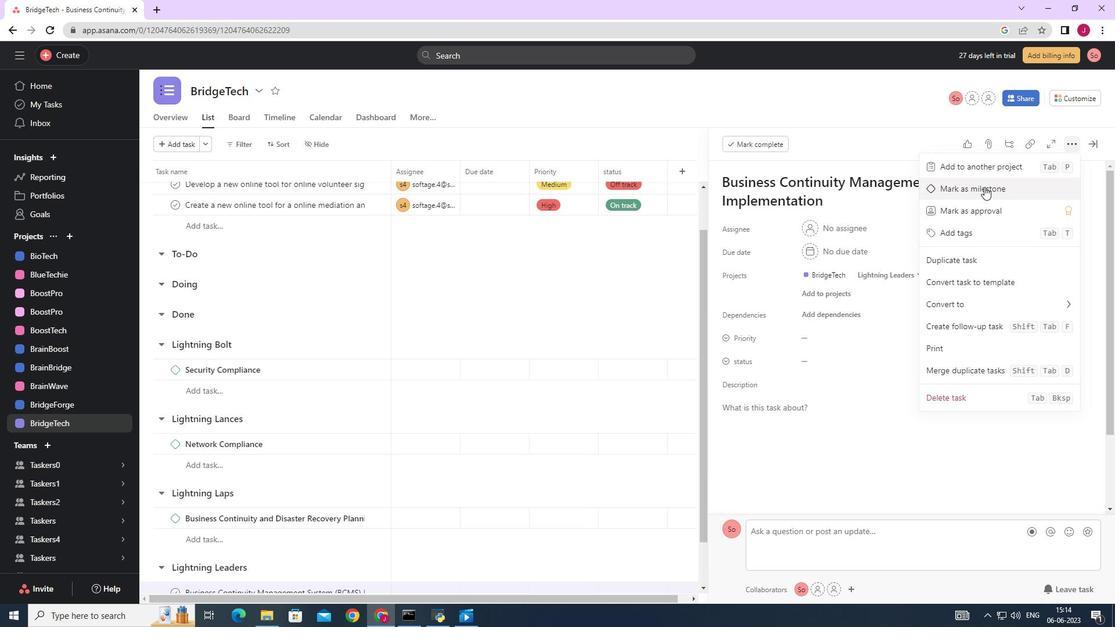 
Action: Mouse moved to (1095, 143)
Screenshot: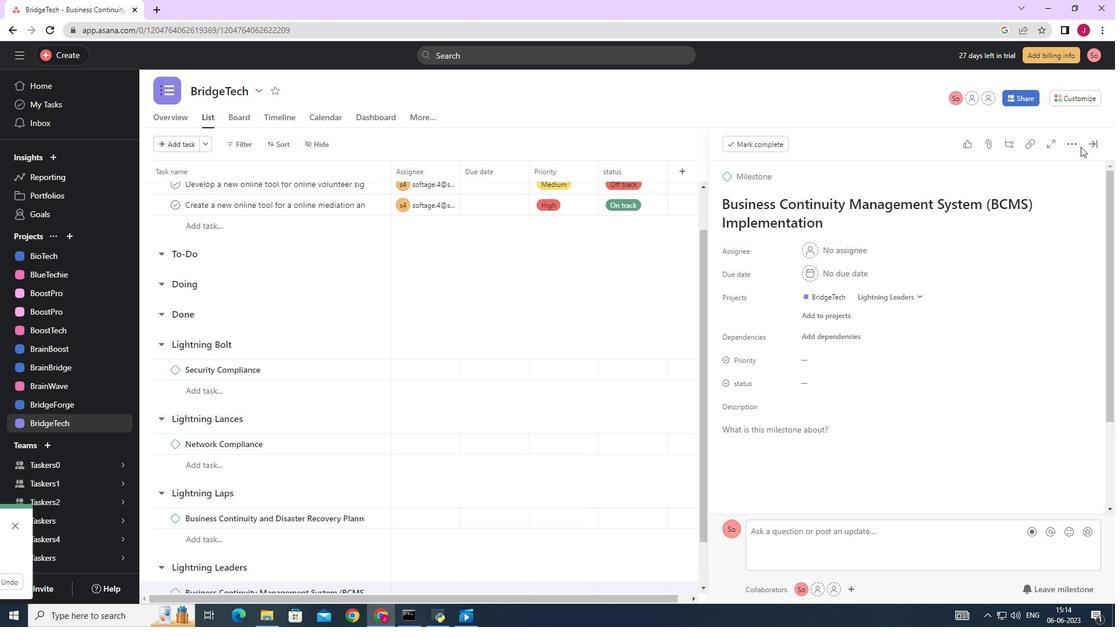 
Action: Mouse pressed left at (1095, 143)
Screenshot: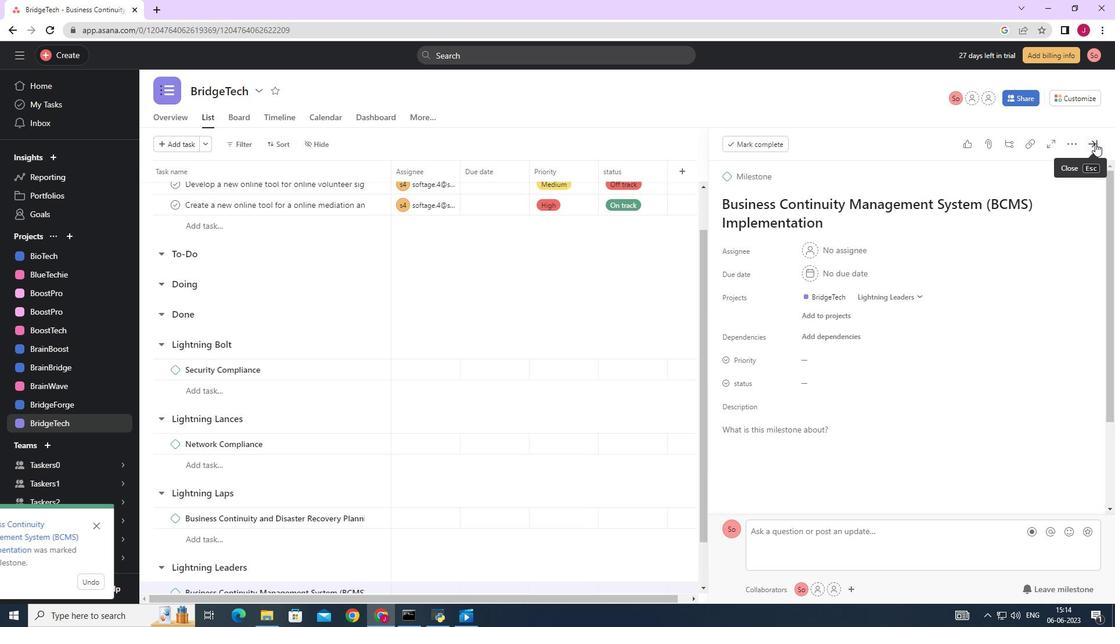 
Action: Mouse moved to (884, 203)
Screenshot: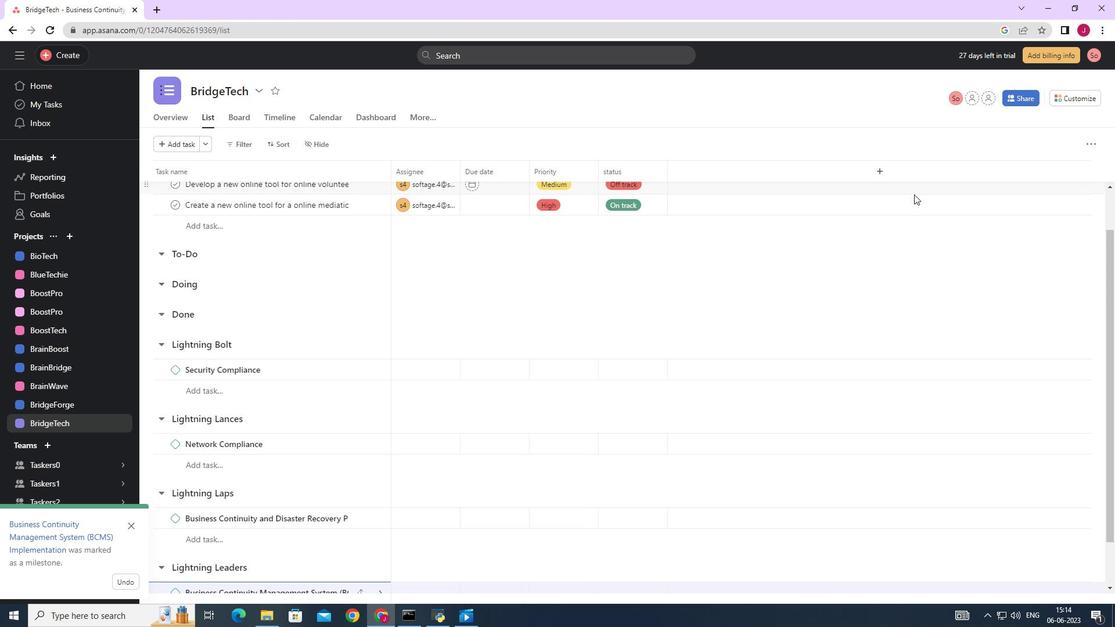 
